 Task: Copy the link of Home in Summerton, South Carolina, United States to share the place.
Action: Mouse moved to (297, 139)
Screenshot: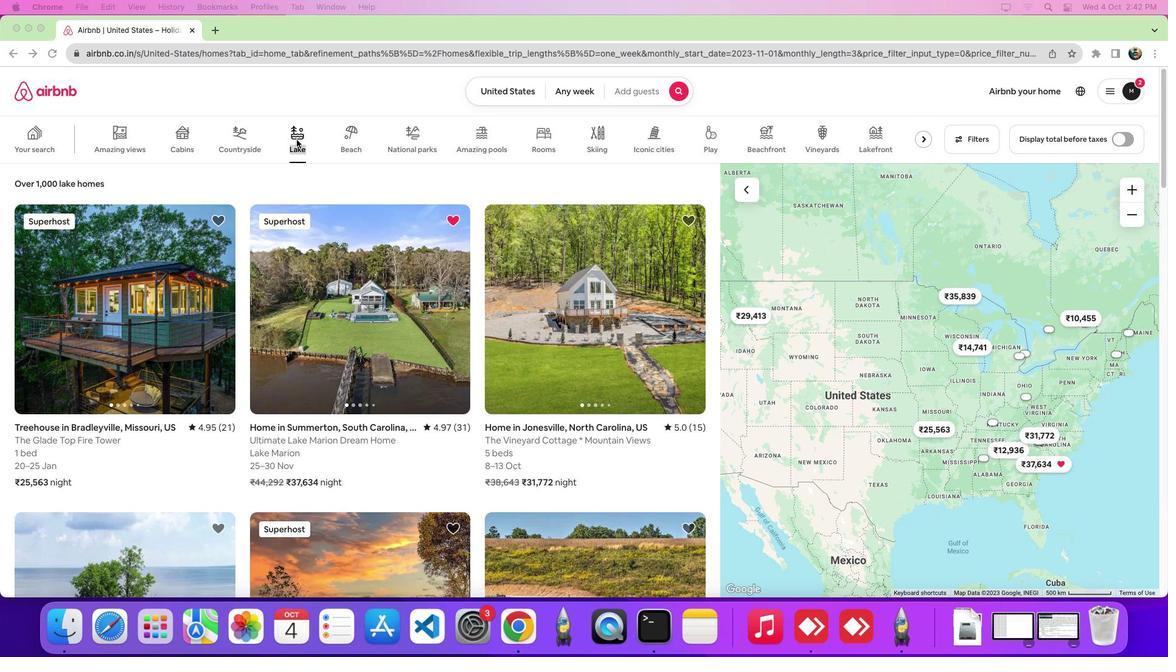 
Action: Mouse pressed left at (297, 139)
Screenshot: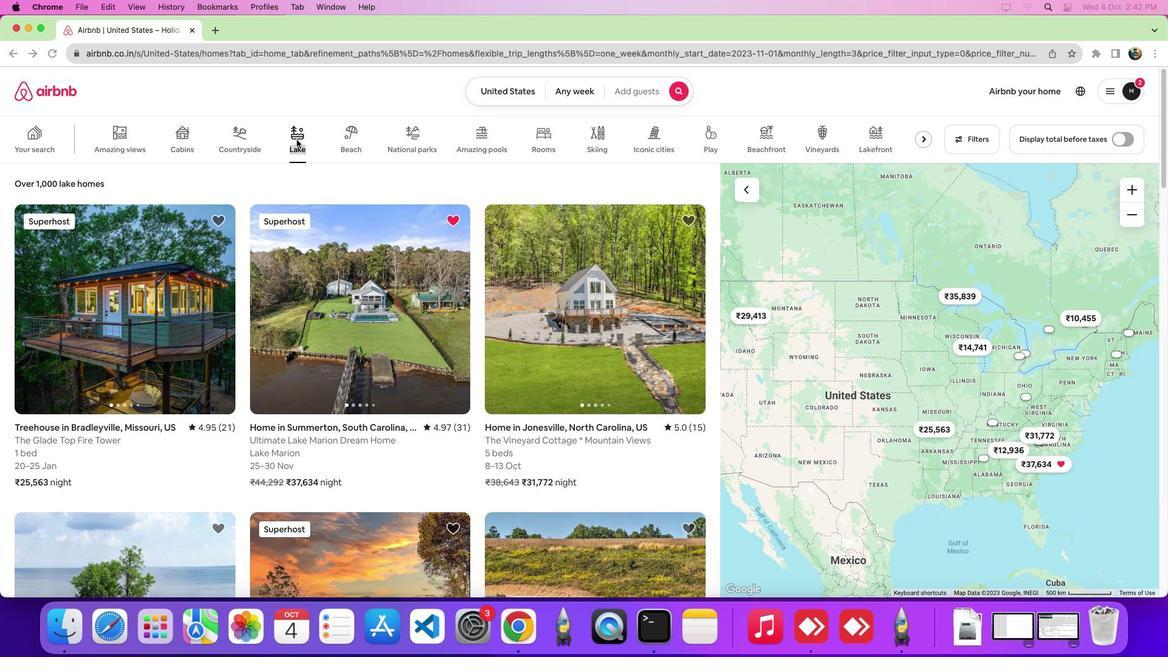 
Action: Mouse moved to (362, 293)
Screenshot: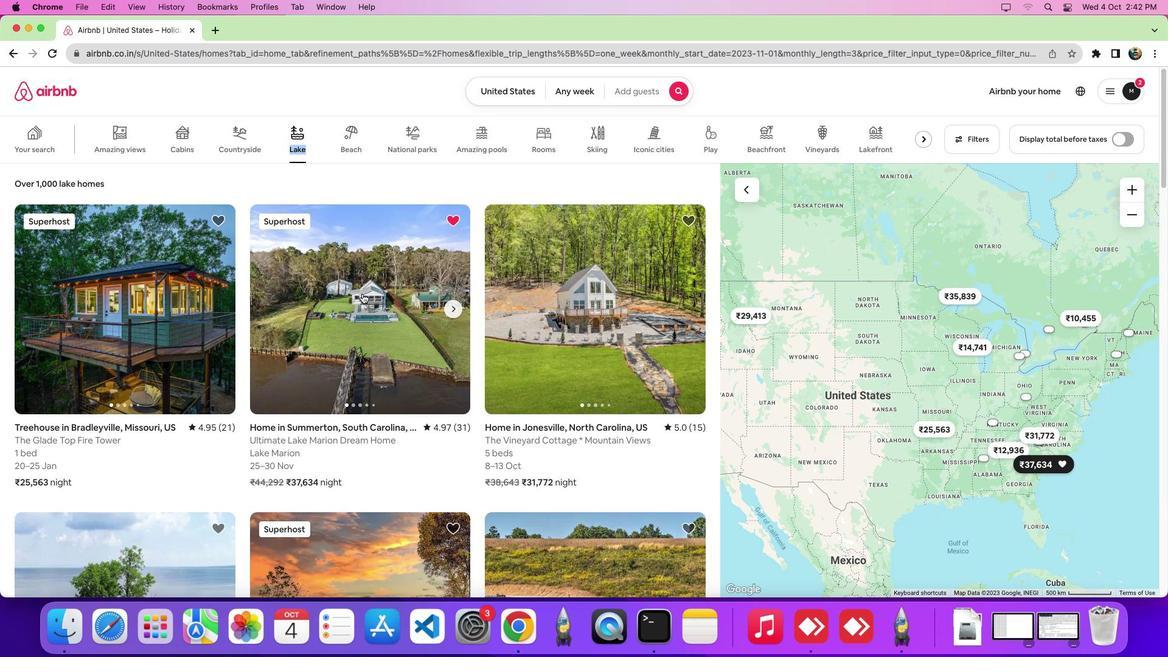 
Action: Mouse pressed left at (362, 293)
Screenshot: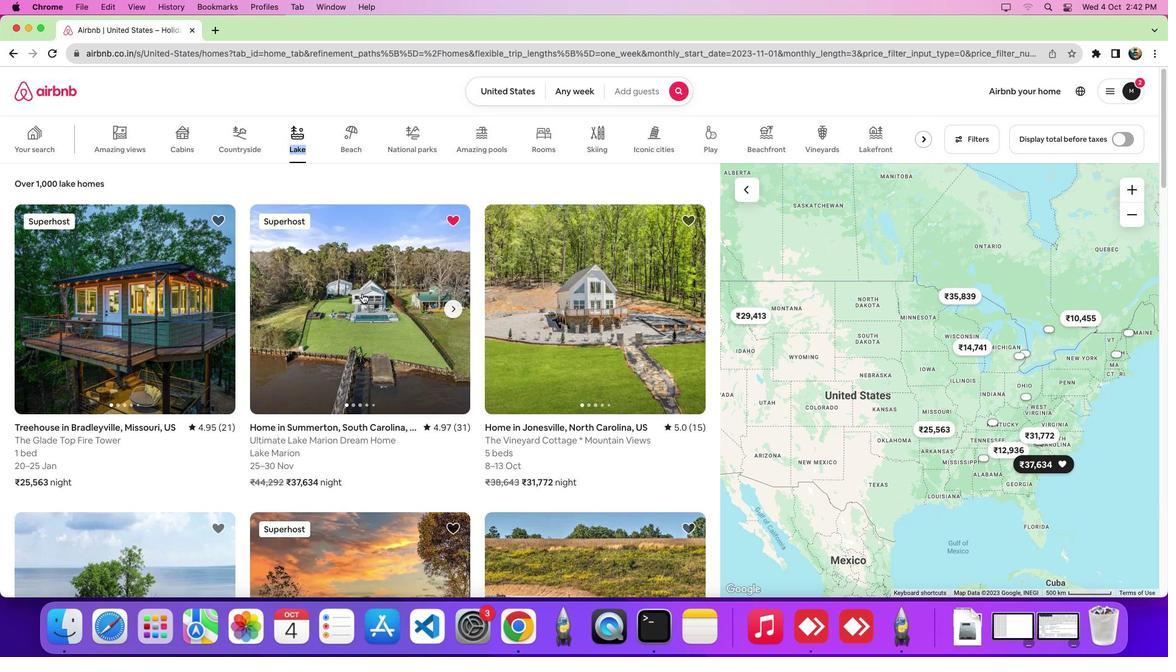 
Action: Mouse moved to (845, 135)
Screenshot: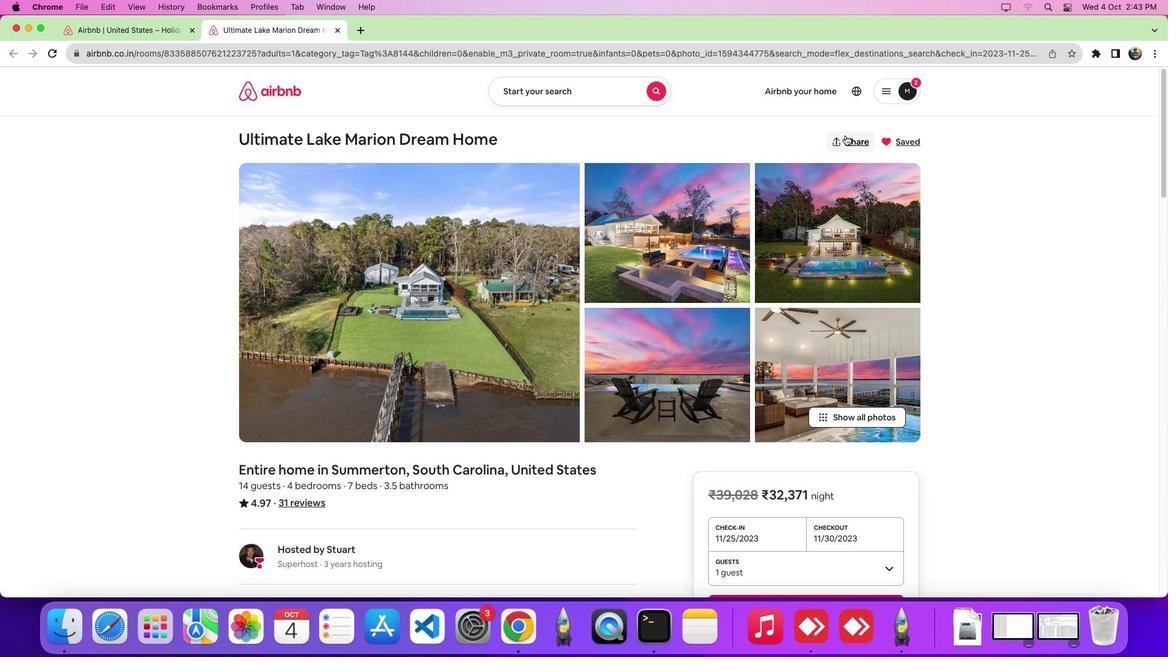 
Action: Mouse pressed left at (845, 135)
Screenshot: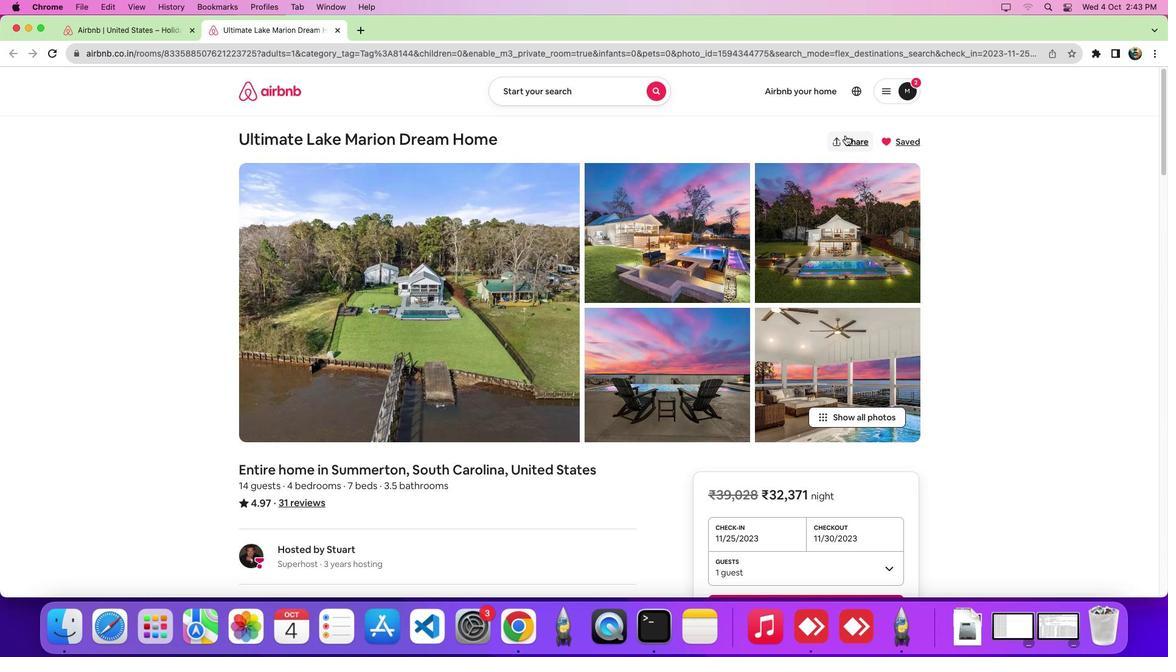 
Action: Mouse moved to (521, 306)
Screenshot: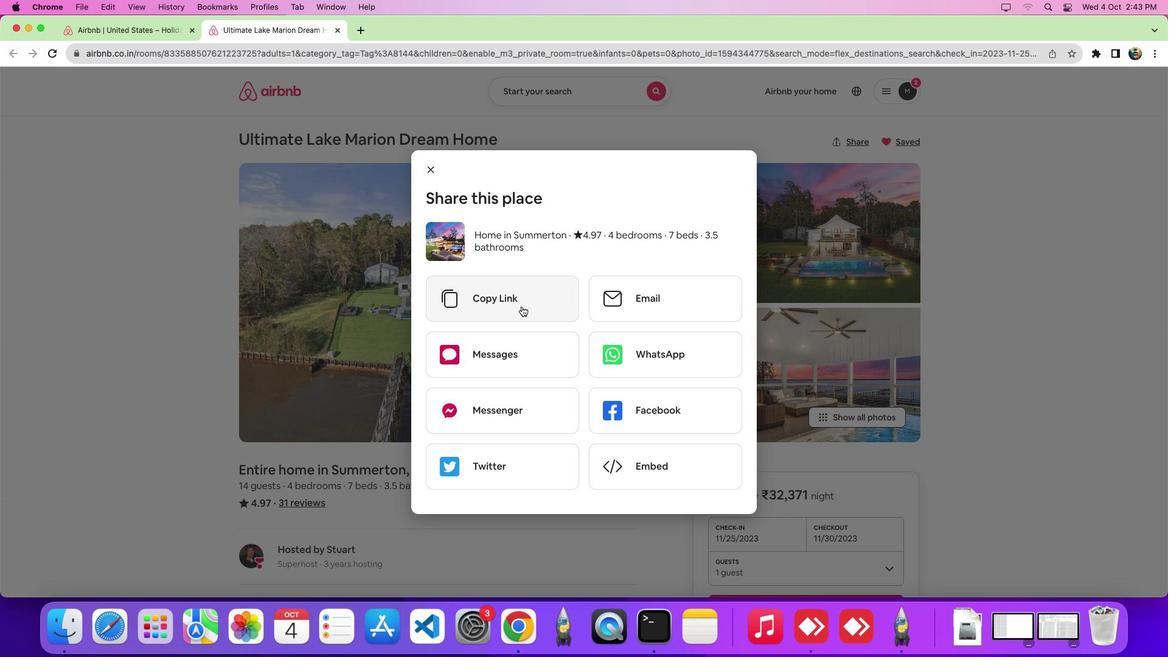 
Action: Mouse pressed left at (521, 306)
Screenshot: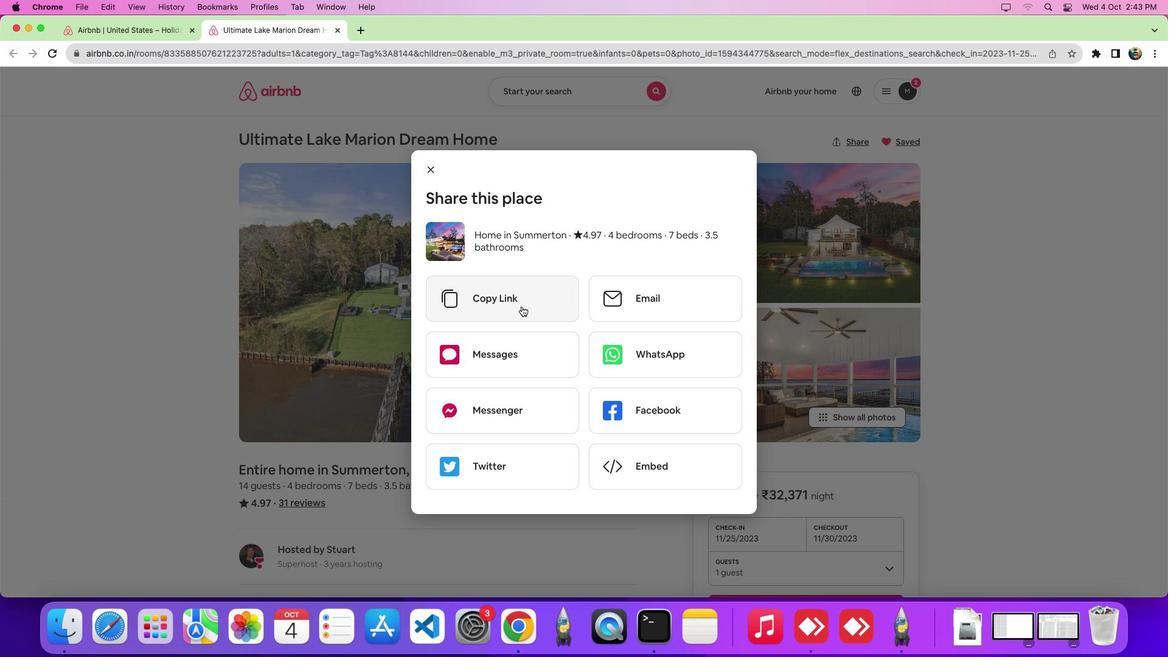 
